 Task: Use the formula "COLUMN" in spreadsheet "Project protfolio".
Action: Mouse moved to (105, 66)
Screenshot: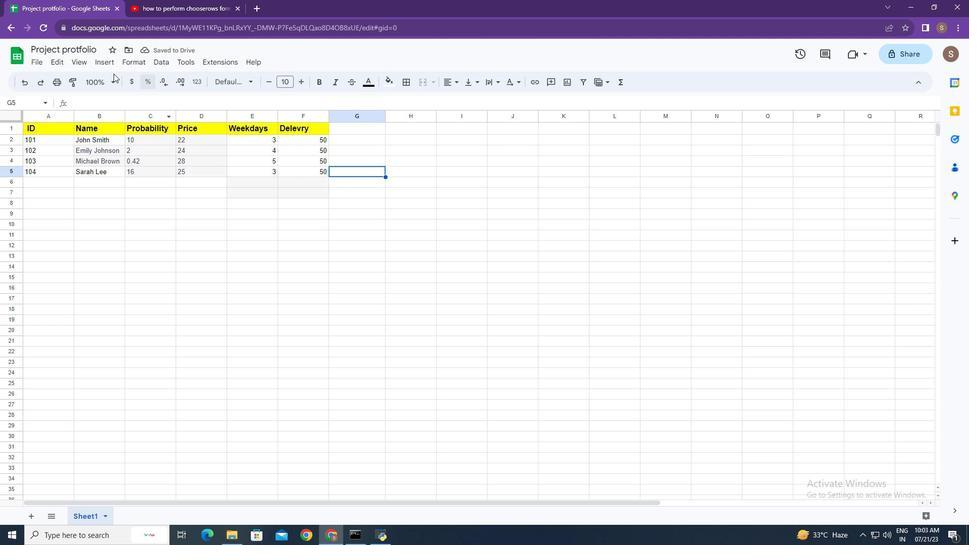 
Action: Mouse pressed left at (105, 66)
Screenshot: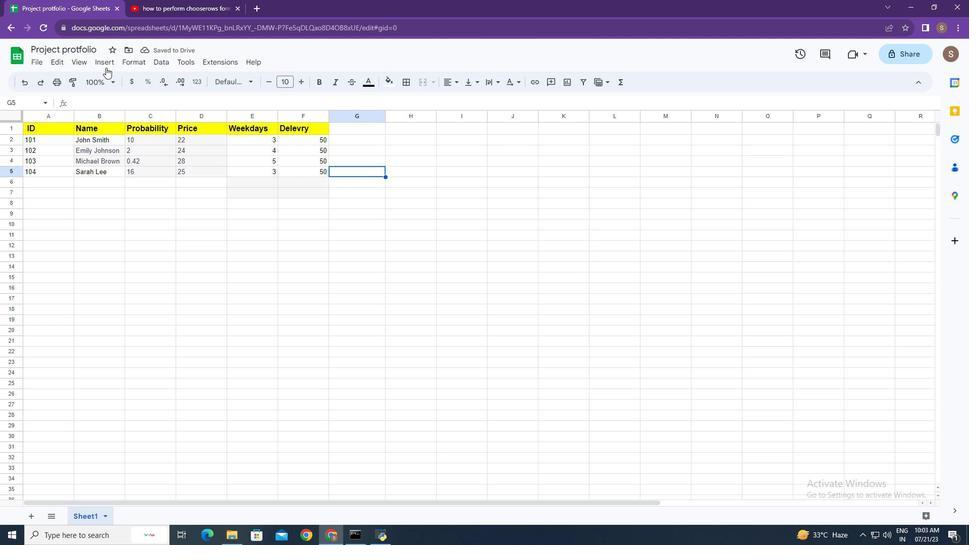 
Action: Mouse moved to (142, 241)
Screenshot: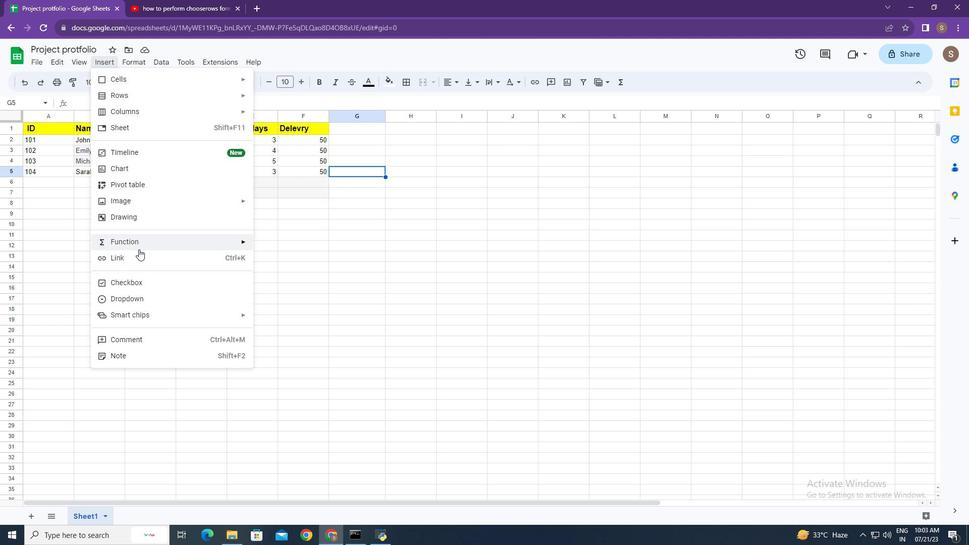 
Action: Mouse pressed left at (142, 241)
Screenshot: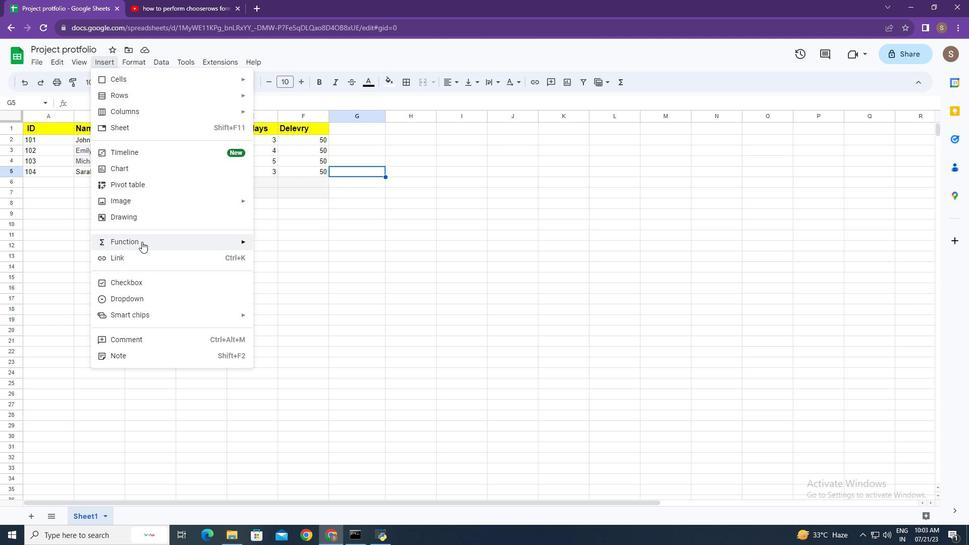 
Action: Mouse moved to (274, 232)
Screenshot: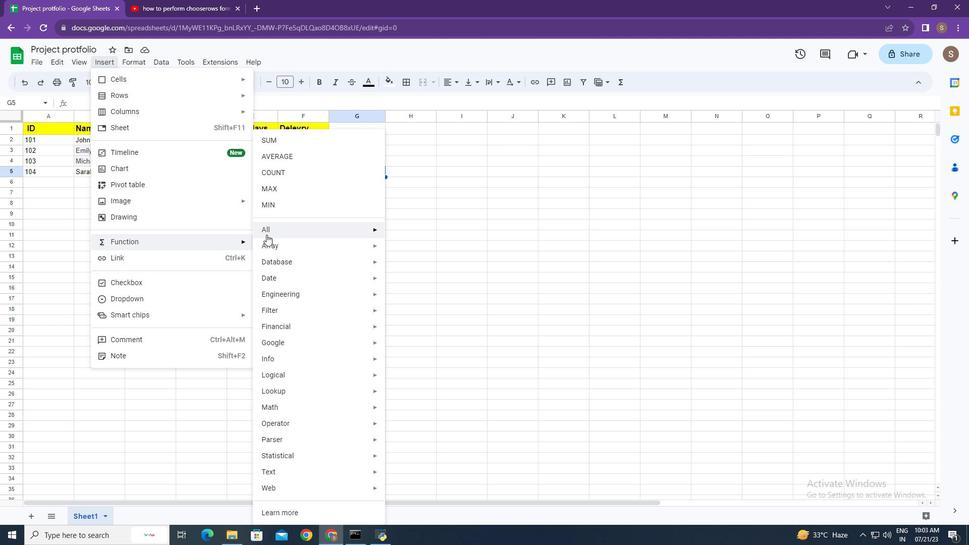 
Action: Mouse pressed left at (274, 232)
Screenshot: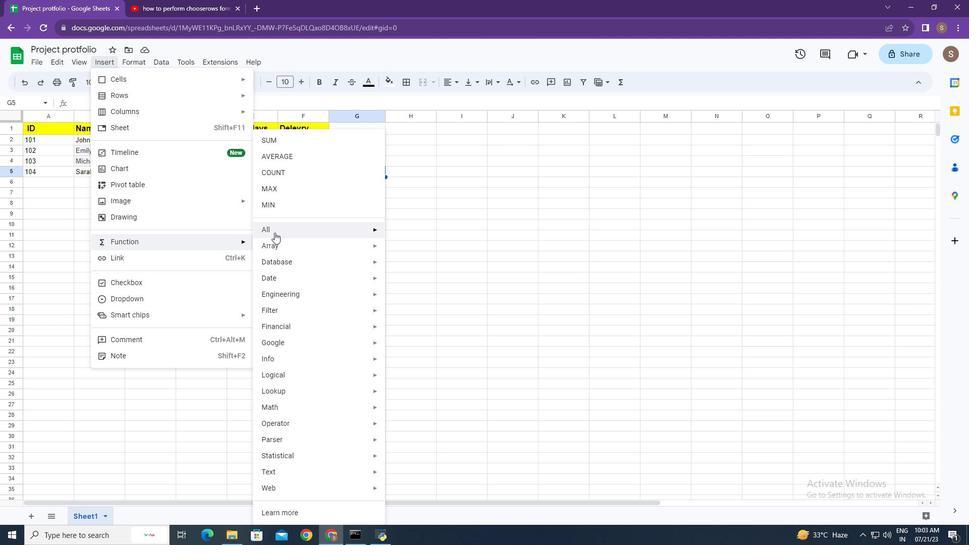 
Action: Mouse moved to (434, 318)
Screenshot: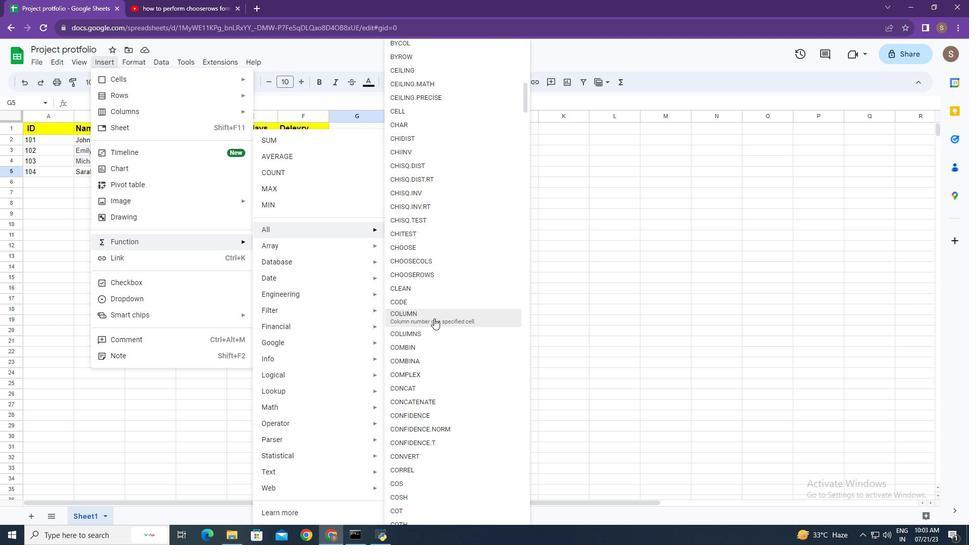 
Action: Mouse pressed left at (434, 318)
Screenshot: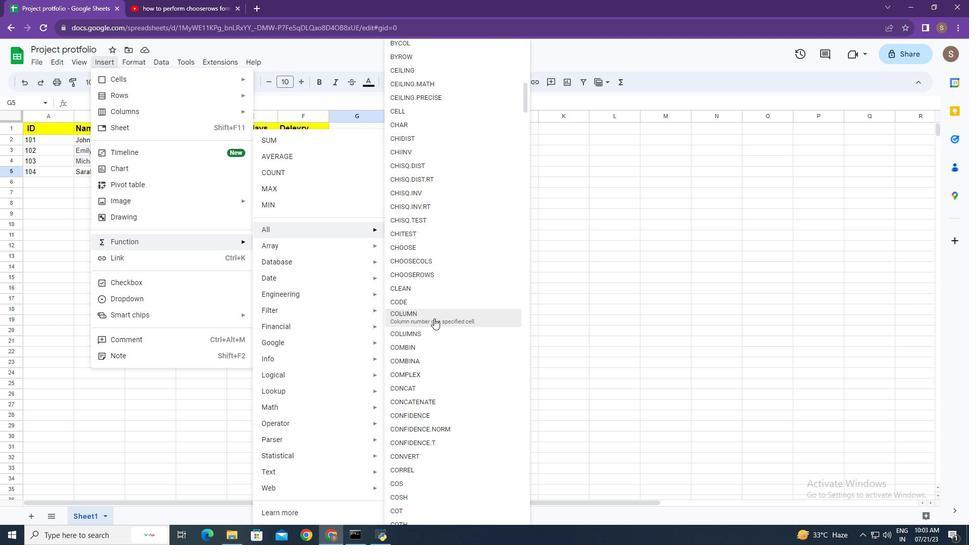 
Action: Mouse moved to (189, 158)
Screenshot: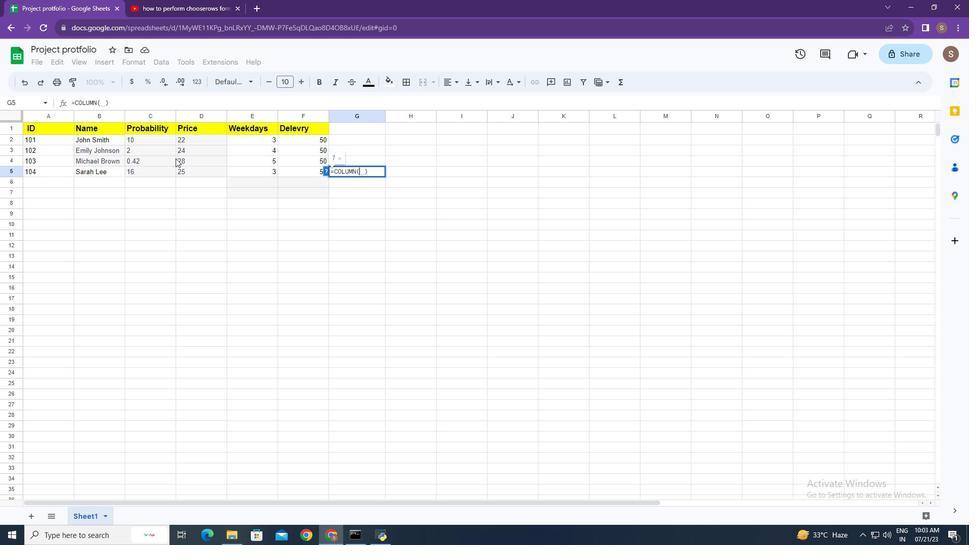 
Action: Mouse pressed left at (189, 158)
Screenshot: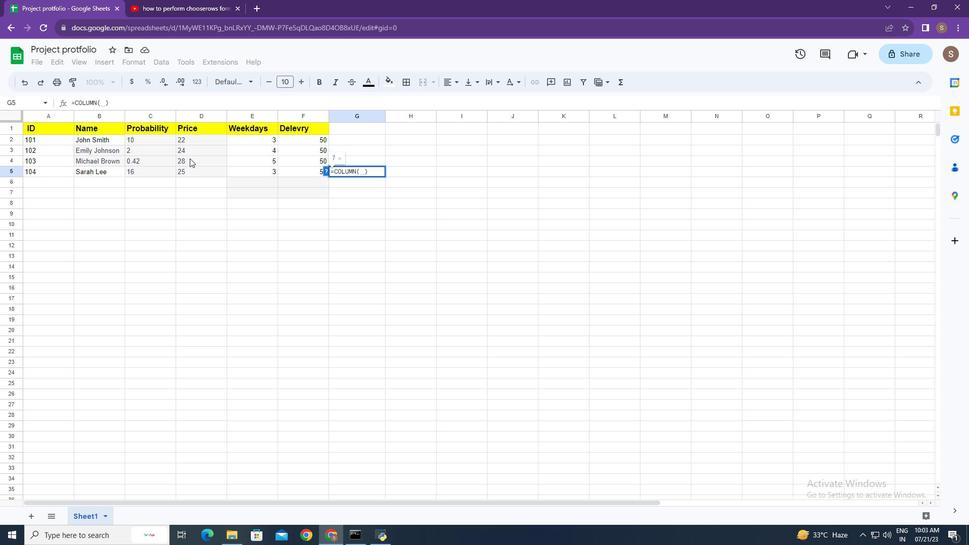 
Action: Mouse moved to (377, 196)
Screenshot: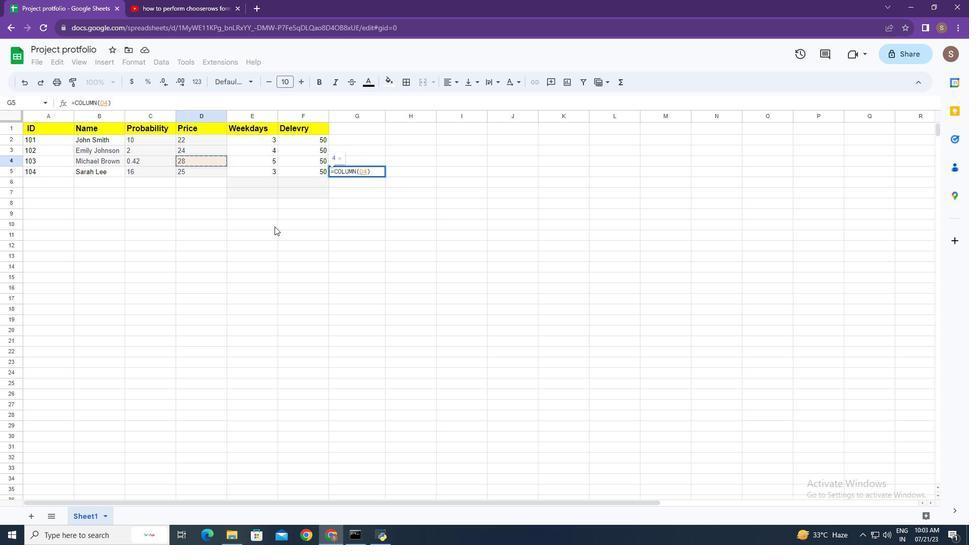 
Action: Key pressed <Key.enter>
Screenshot: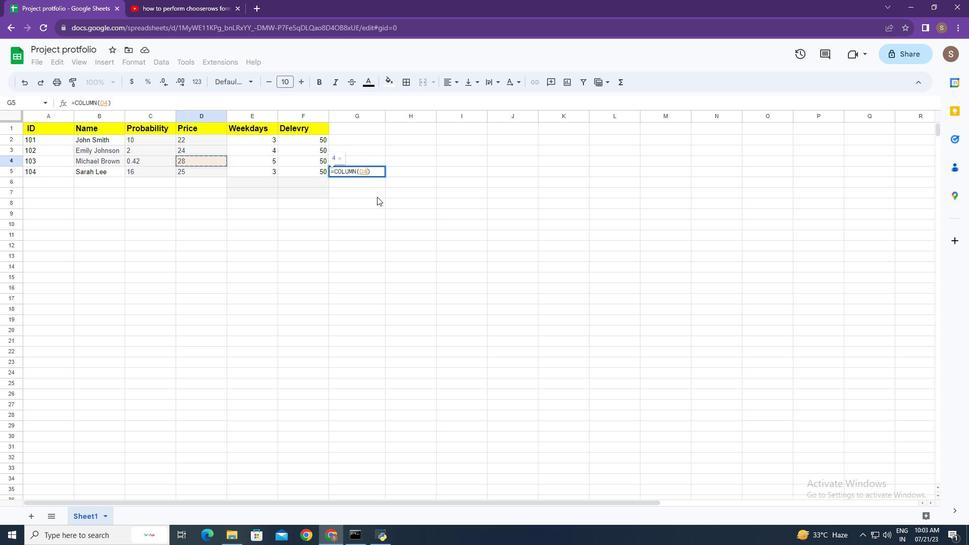 
